 Task: Add Denmark's Finest Pork Chorizo to the cart.
Action: Mouse moved to (16, 108)
Screenshot: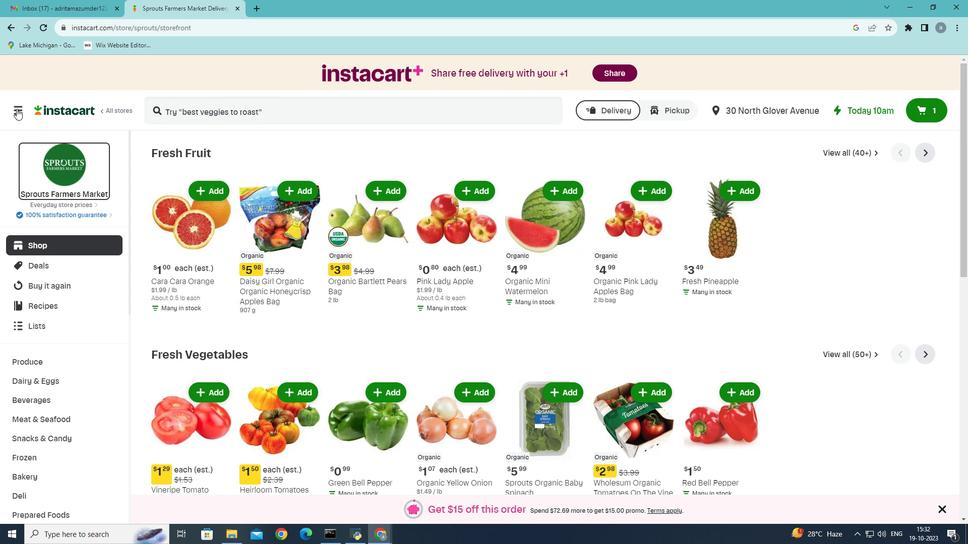 
Action: Mouse pressed left at (16, 108)
Screenshot: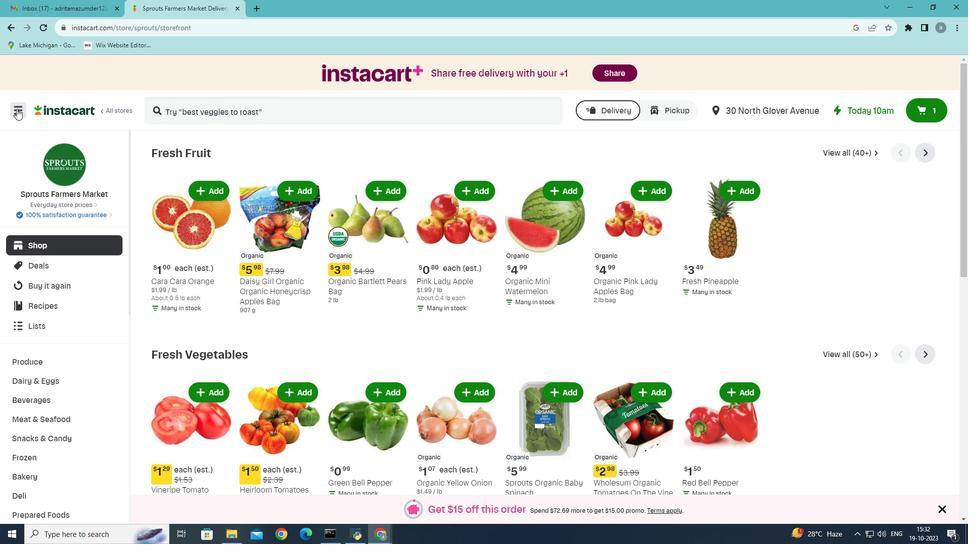 
Action: Mouse moved to (46, 294)
Screenshot: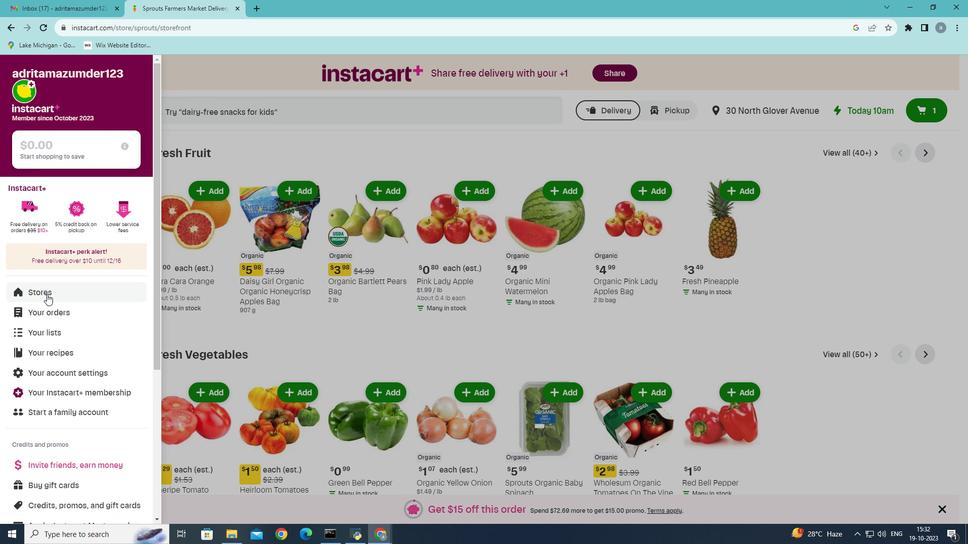 
Action: Mouse pressed left at (46, 294)
Screenshot: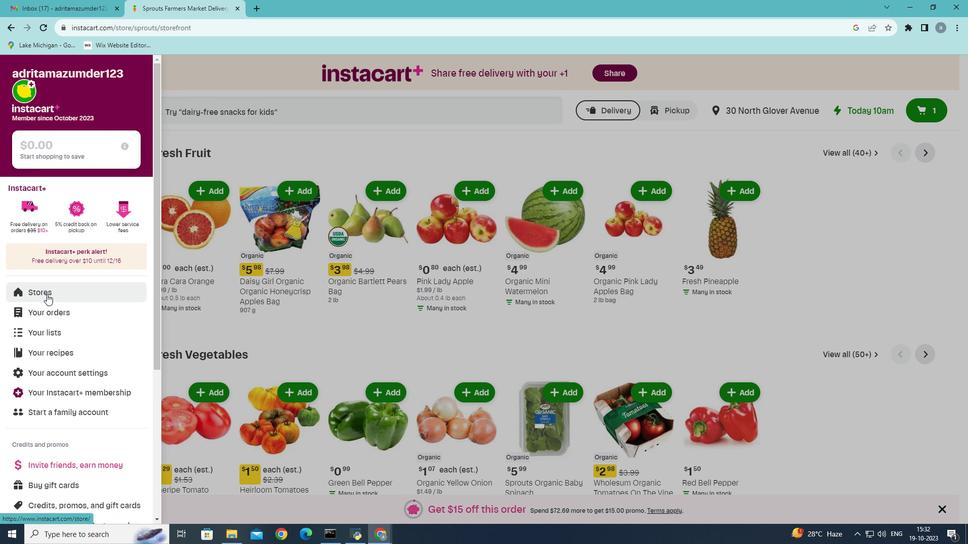 
Action: Mouse moved to (252, 114)
Screenshot: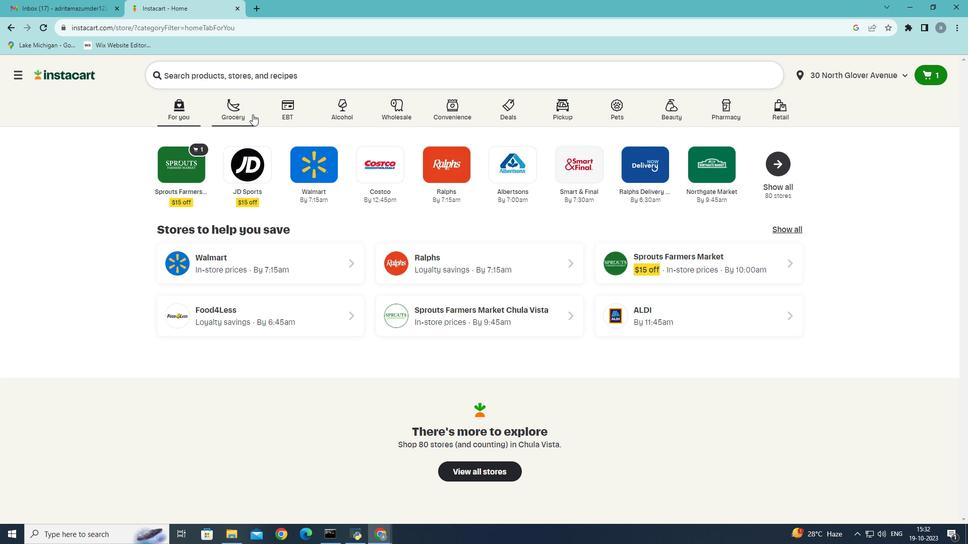 
Action: Mouse pressed left at (252, 114)
Screenshot: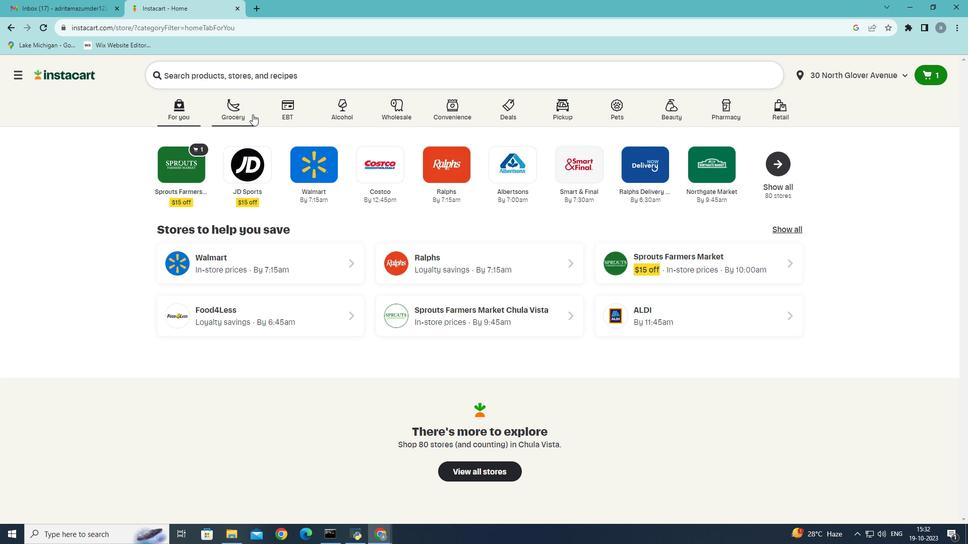 
Action: Mouse moved to (215, 283)
Screenshot: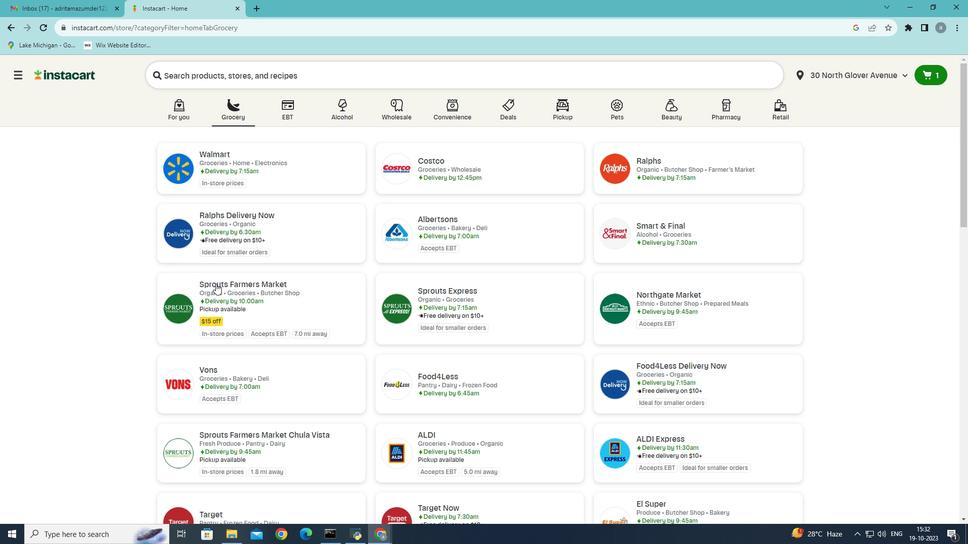 
Action: Mouse pressed left at (215, 283)
Screenshot: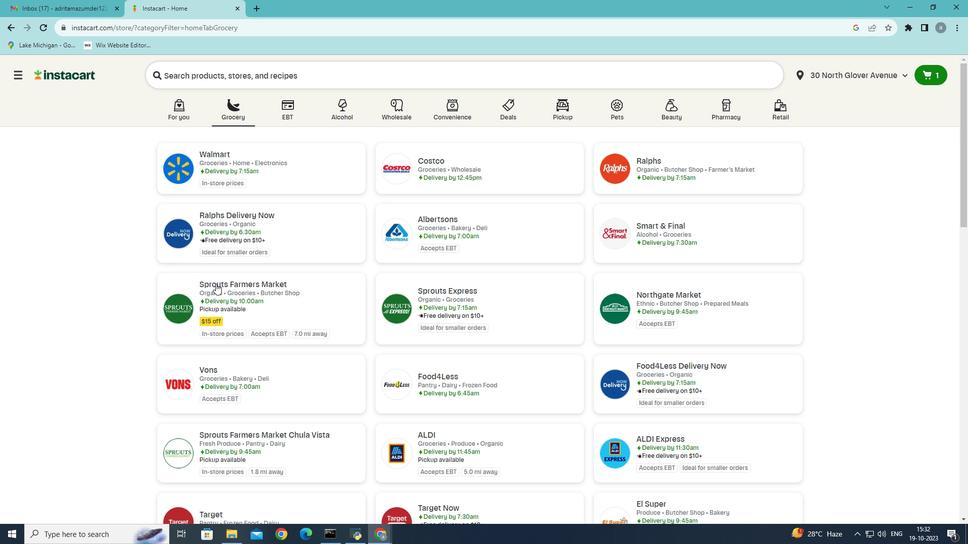 
Action: Mouse moved to (40, 425)
Screenshot: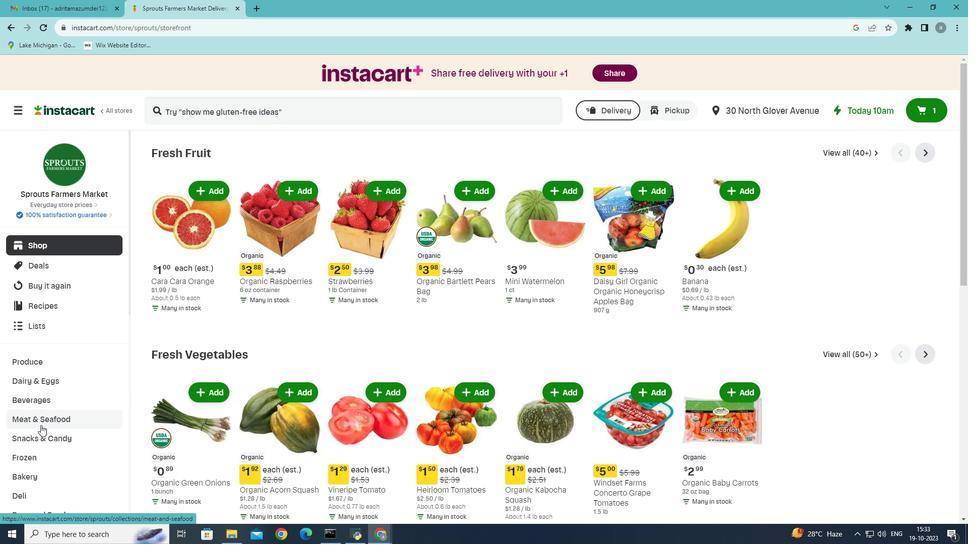 
Action: Mouse pressed left at (40, 425)
Screenshot: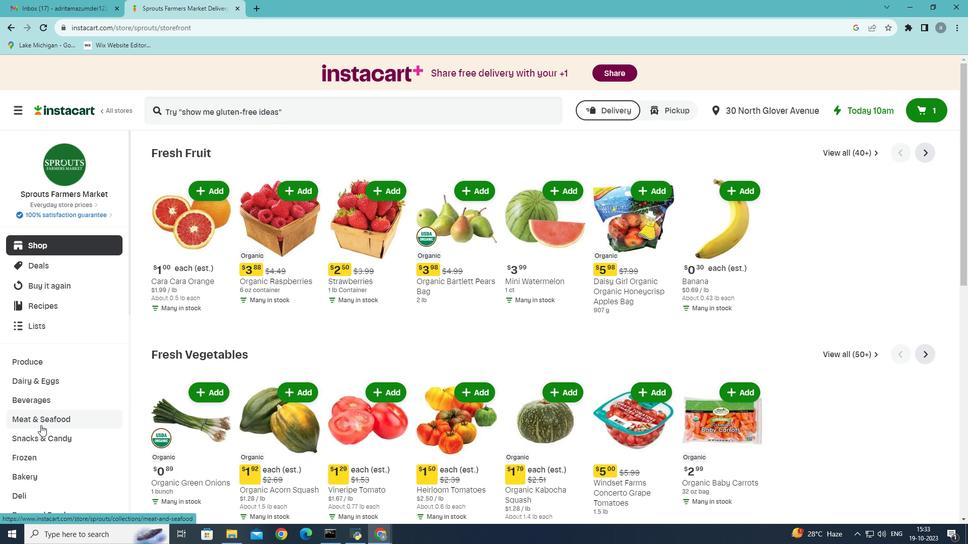 
Action: Mouse pressed left at (40, 425)
Screenshot: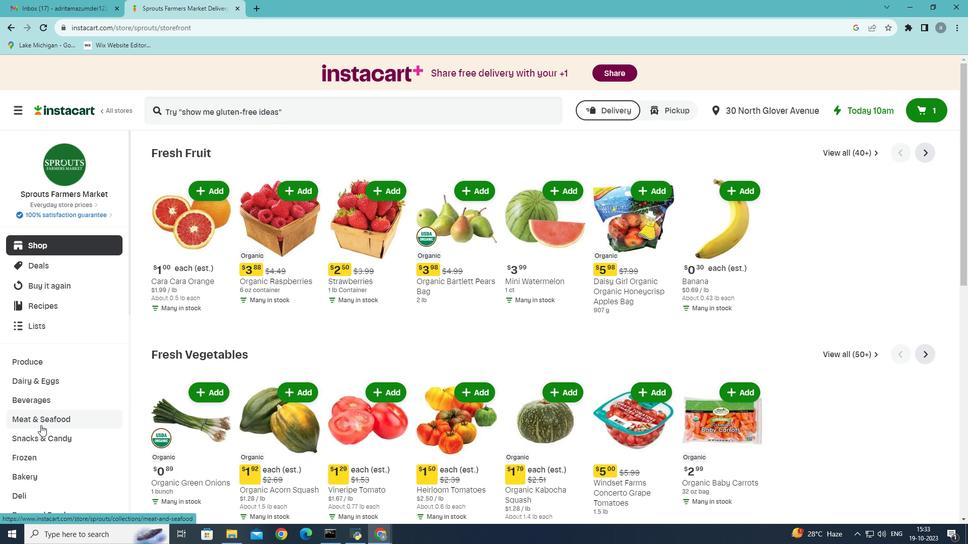 
Action: Mouse moved to (528, 177)
Screenshot: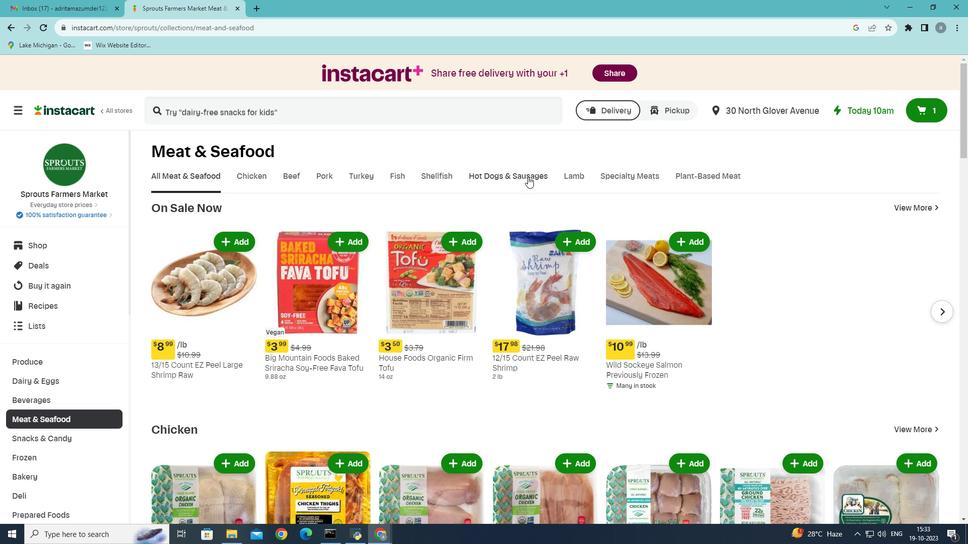 
Action: Mouse pressed left at (528, 177)
Screenshot: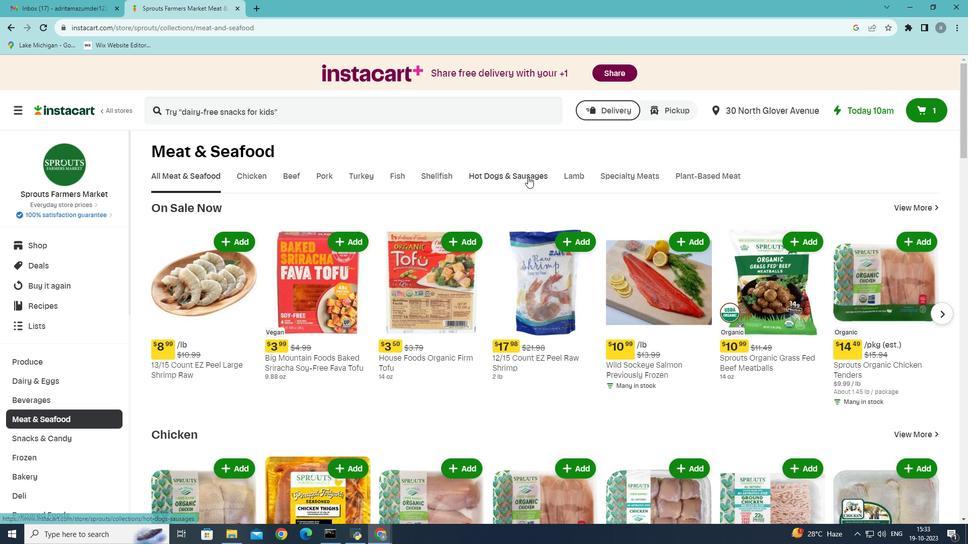 
Action: Mouse moved to (247, 222)
Screenshot: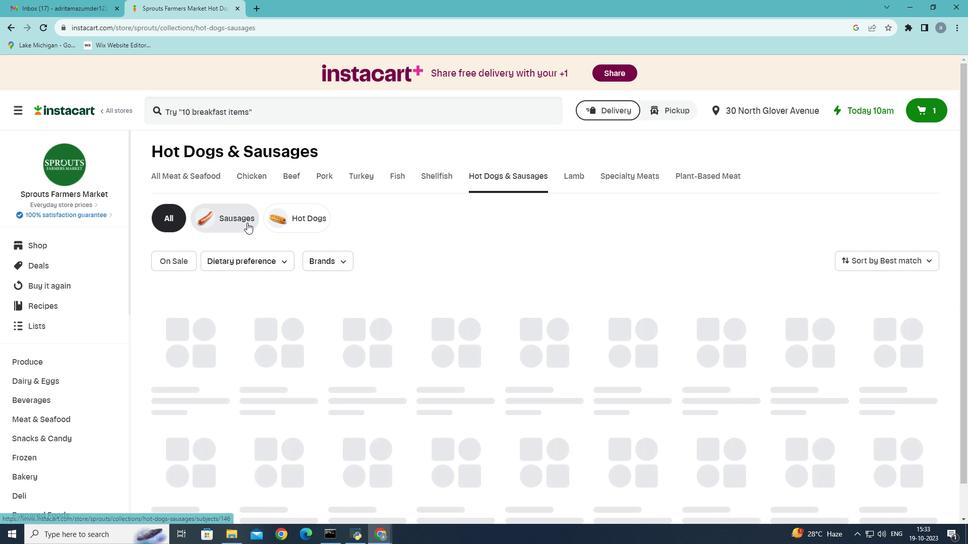 
Action: Mouse pressed left at (247, 222)
Screenshot: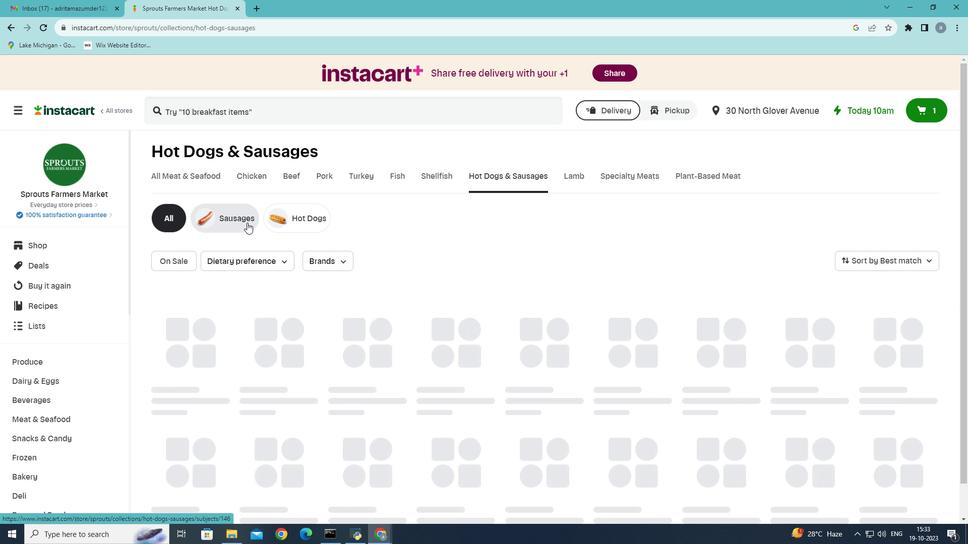 
Action: Mouse moved to (866, 420)
Screenshot: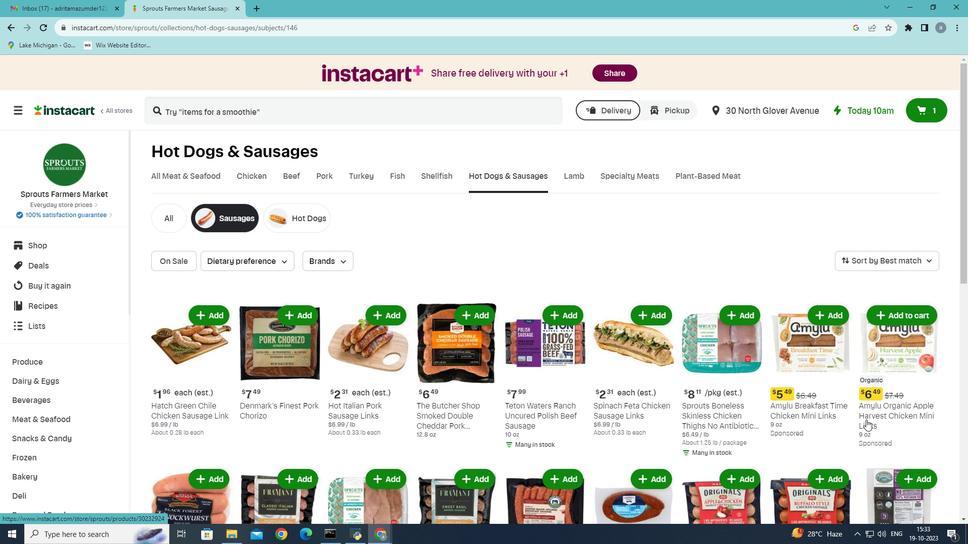 
Action: Mouse scrolled (866, 419) with delta (0, 0)
Screenshot: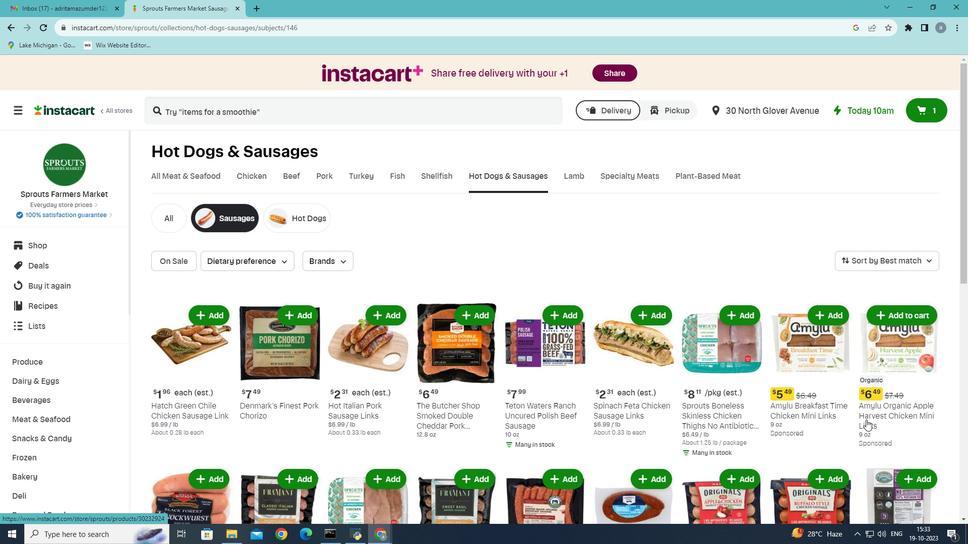 
Action: Mouse moved to (865, 420)
Screenshot: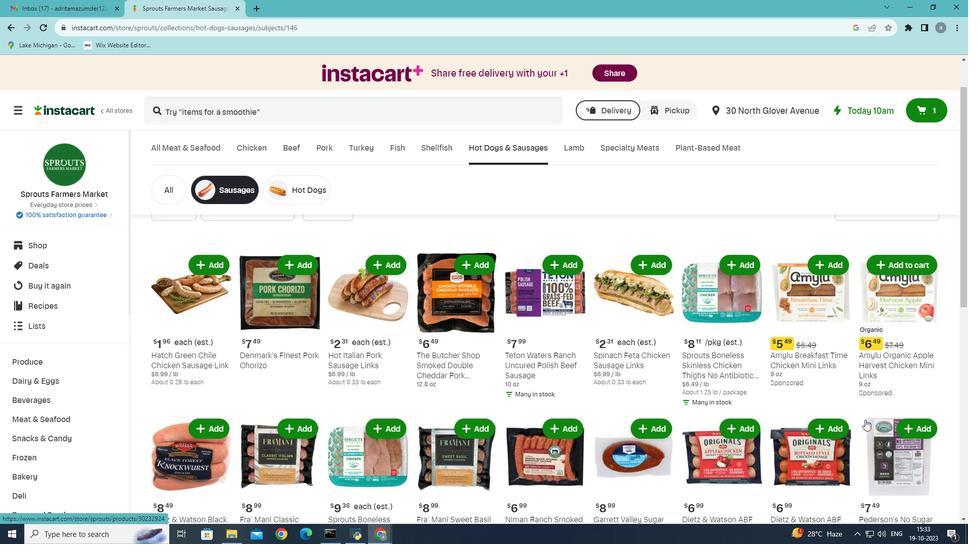
Action: Mouse scrolled (865, 419) with delta (0, 0)
Screenshot: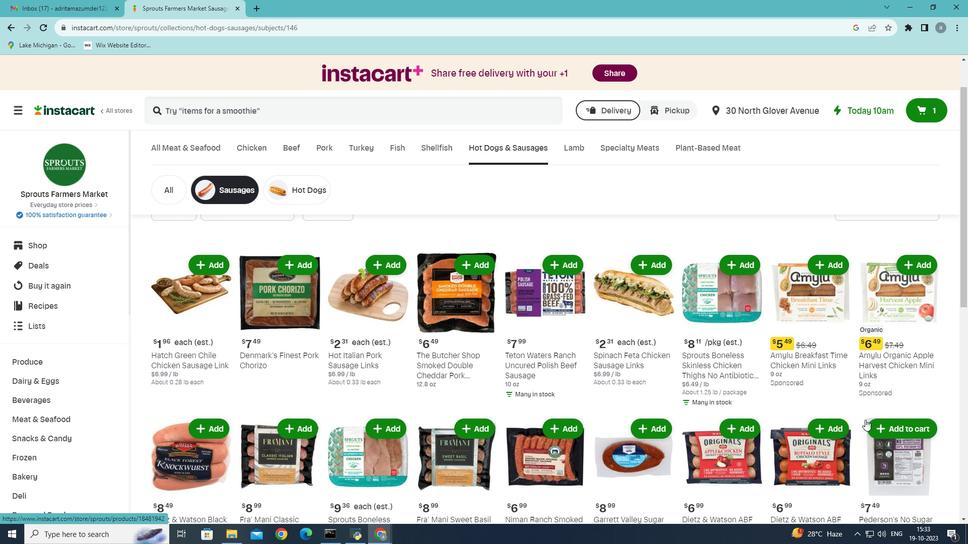 
Action: Mouse scrolled (865, 419) with delta (0, 0)
Screenshot: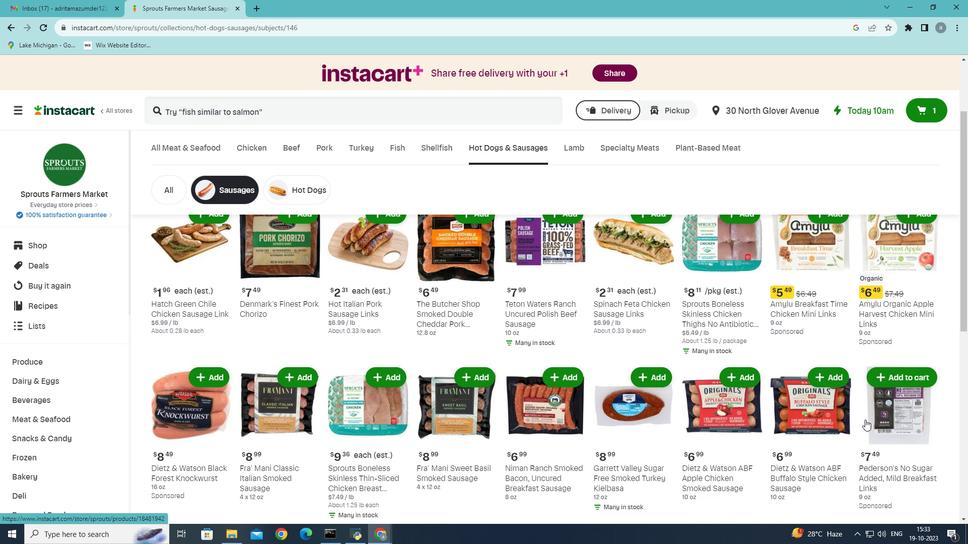 
Action: Mouse scrolled (865, 419) with delta (0, 0)
Screenshot: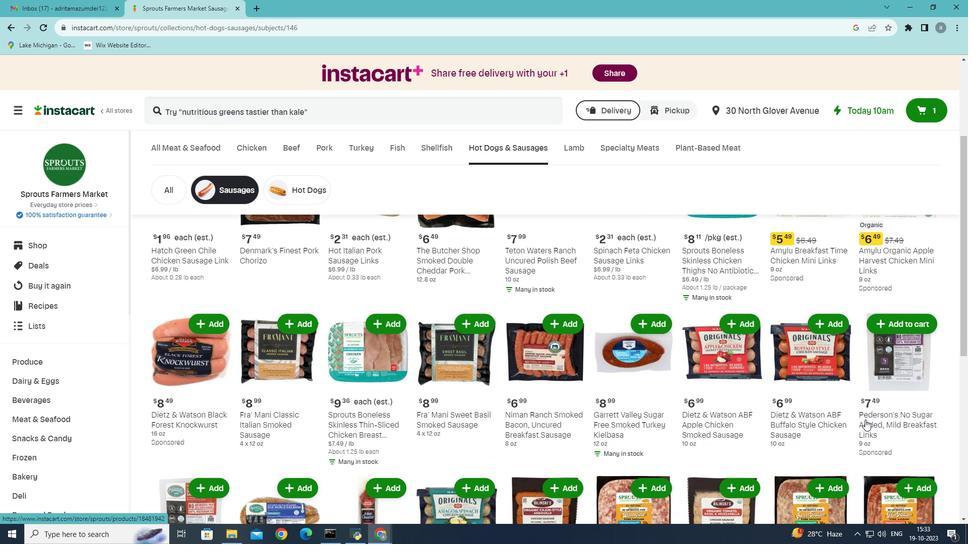 
Action: Mouse scrolled (865, 419) with delta (0, 0)
Screenshot: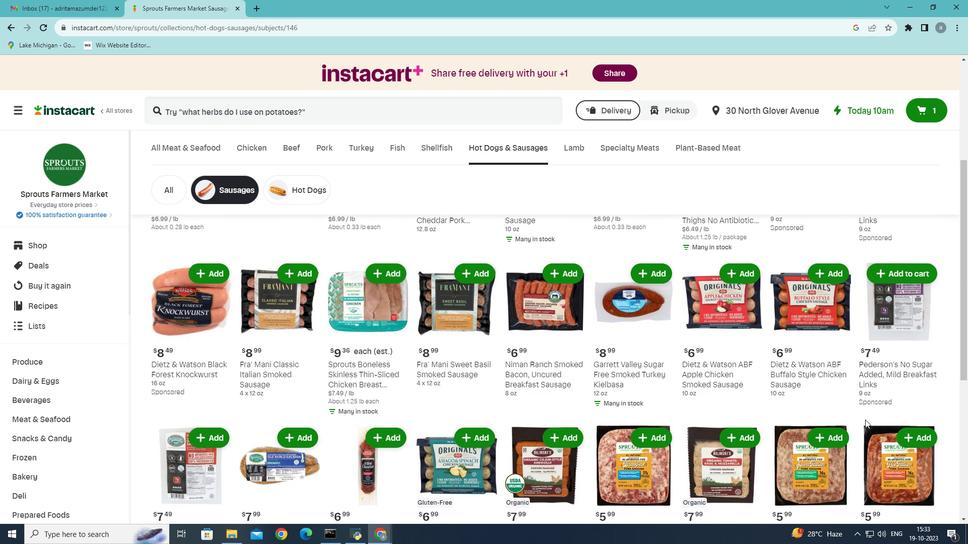 
Action: Mouse scrolled (865, 419) with delta (0, 0)
Screenshot: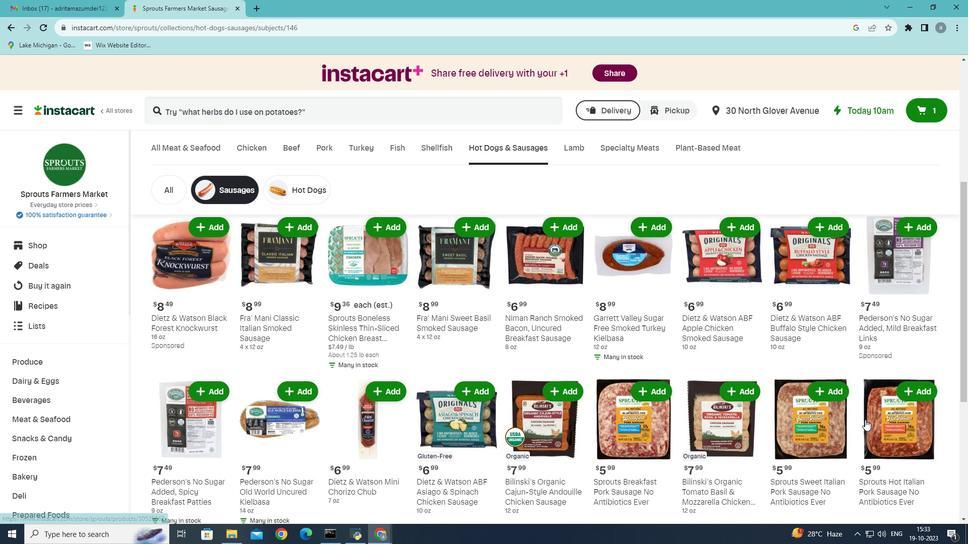 
Action: Mouse scrolled (865, 419) with delta (0, 0)
Screenshot: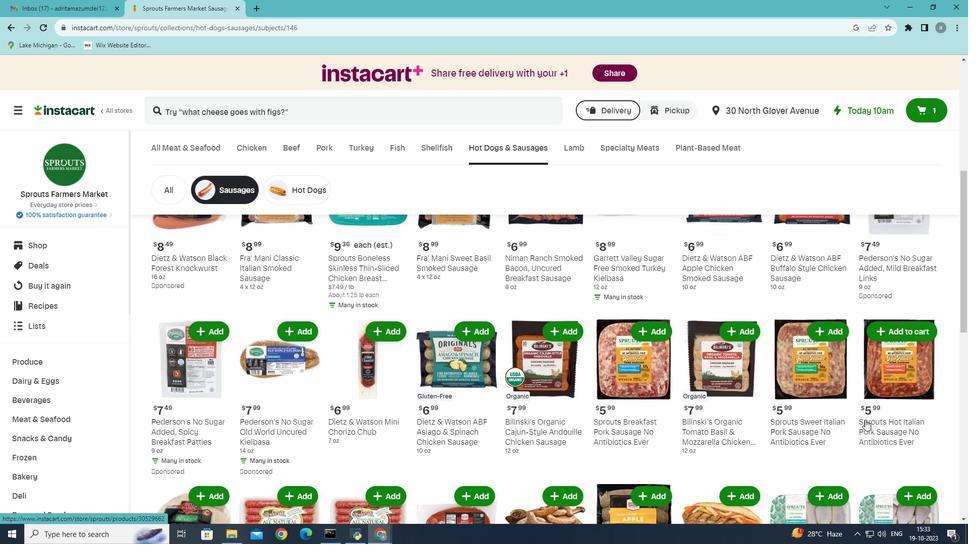 
Action: Mouse moved to (842, 402)
Screenshot: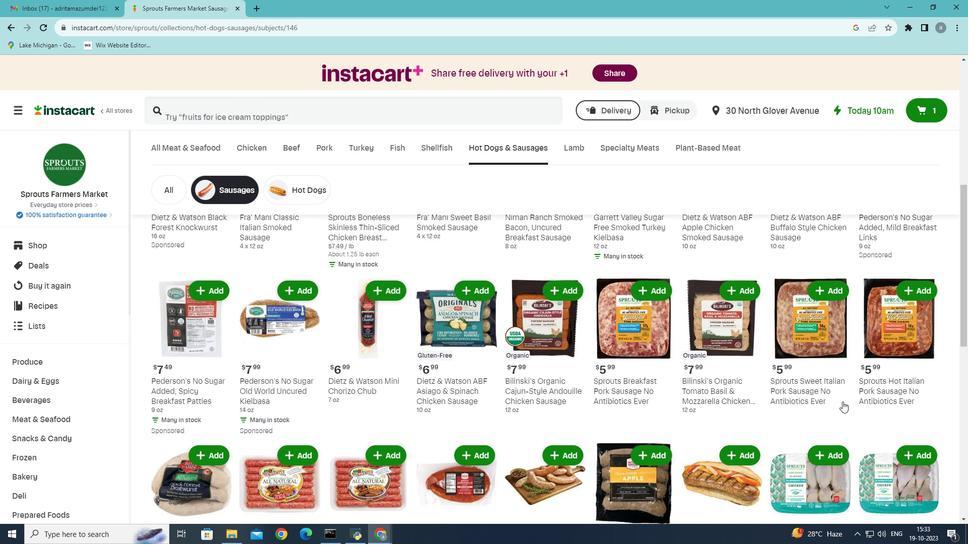 
Action: Mouse scrolled (842, 401) with delta (0, 0)
Screenshot: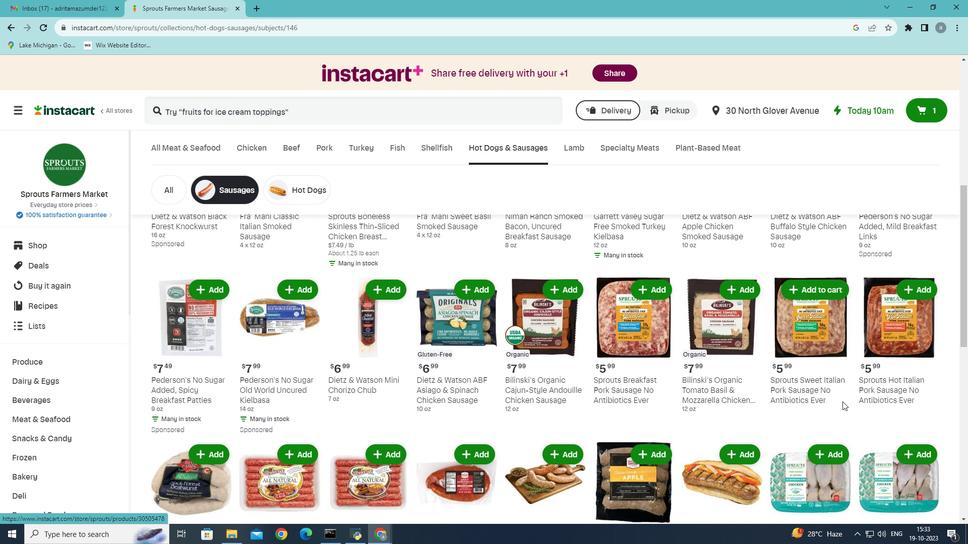 
Action: Mouse moved to (838, 387)
Screenshot: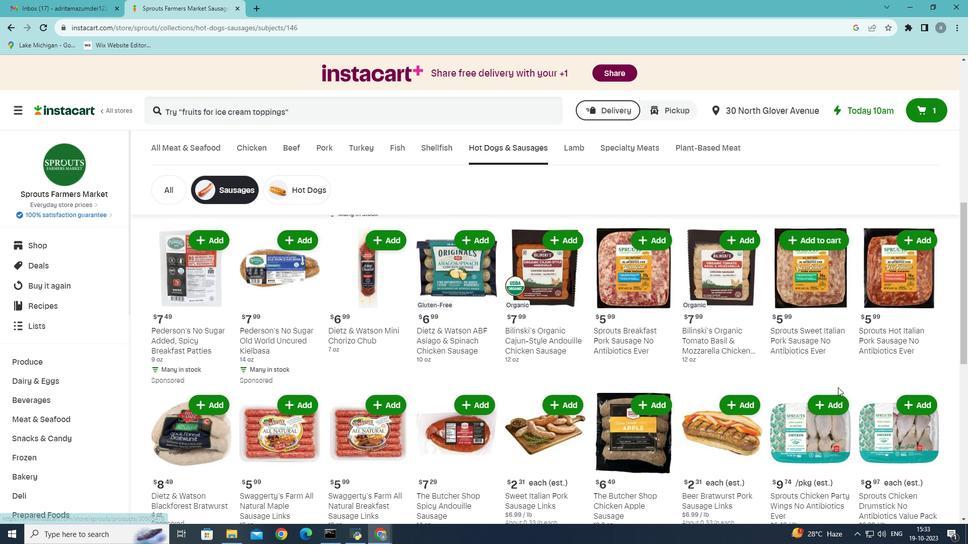 
Action: Mouse scrolled (838, 387) with delta (0, 0)
Screenshot: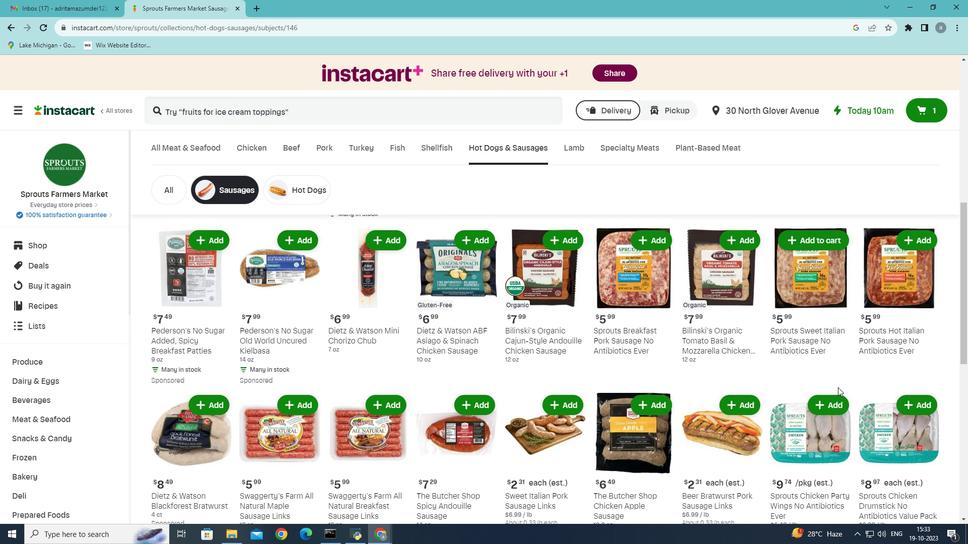
Action: Mouse moved to (856, 391)
Screenshot: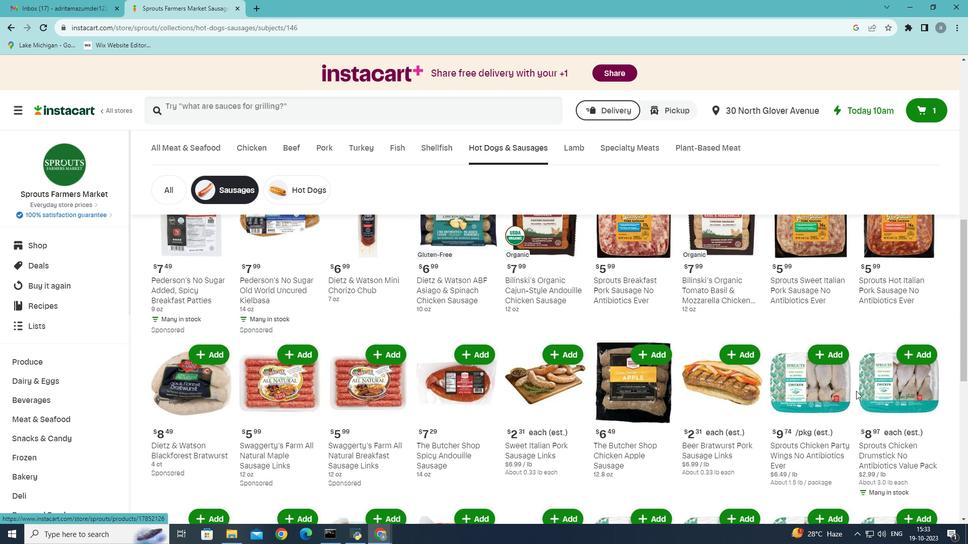
Action: Mouse scrolled (856, 390) with delta (0, 0)
Screenshot: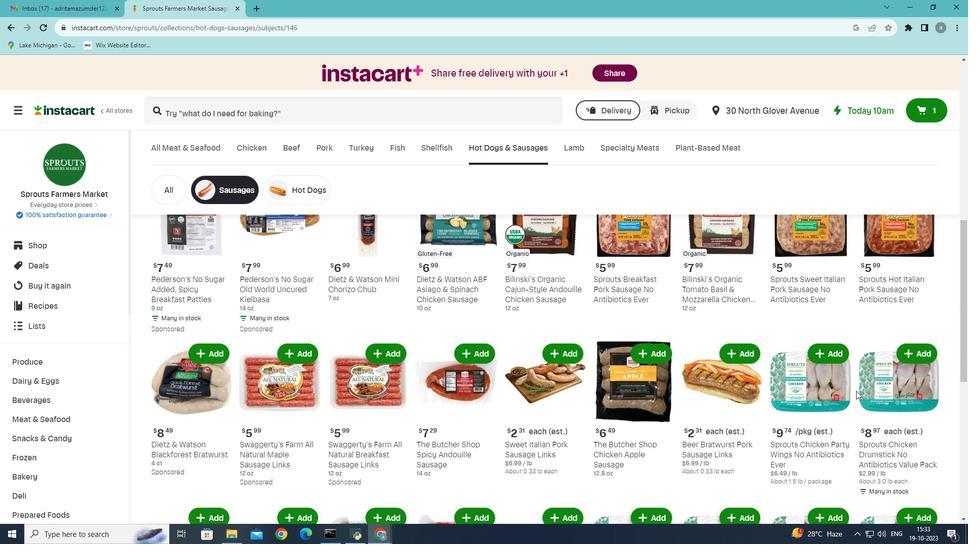 
Action: Mouse scrolled (856, 390) with delta (0, 0)
Screenshot: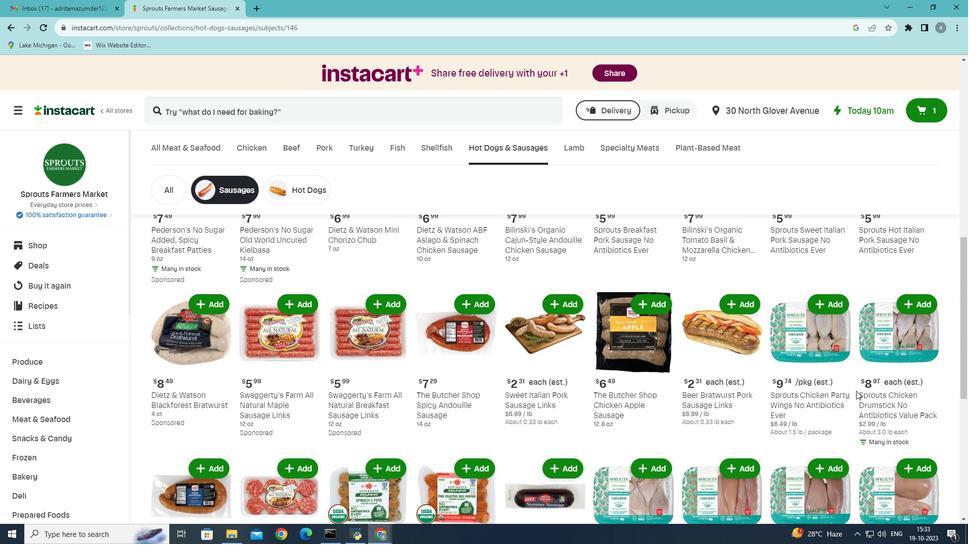 
Action: Mouse scrolled (856, 390) with delta (0, 0)
Screenshot: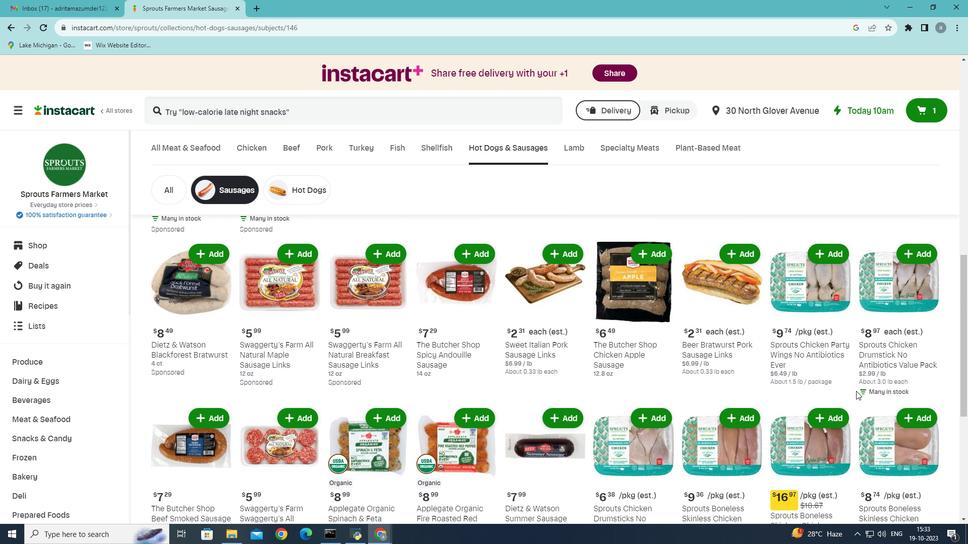 
Action: Mouse scrolled (856, 391) with delta (0, 0)
Screenshot: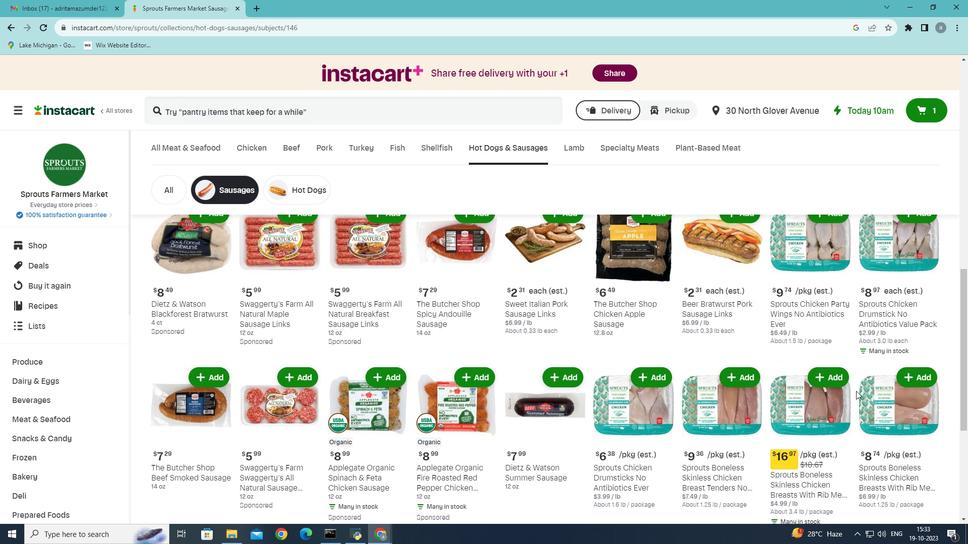 
Action: Mouse moved to (851, 395)
Screenshot: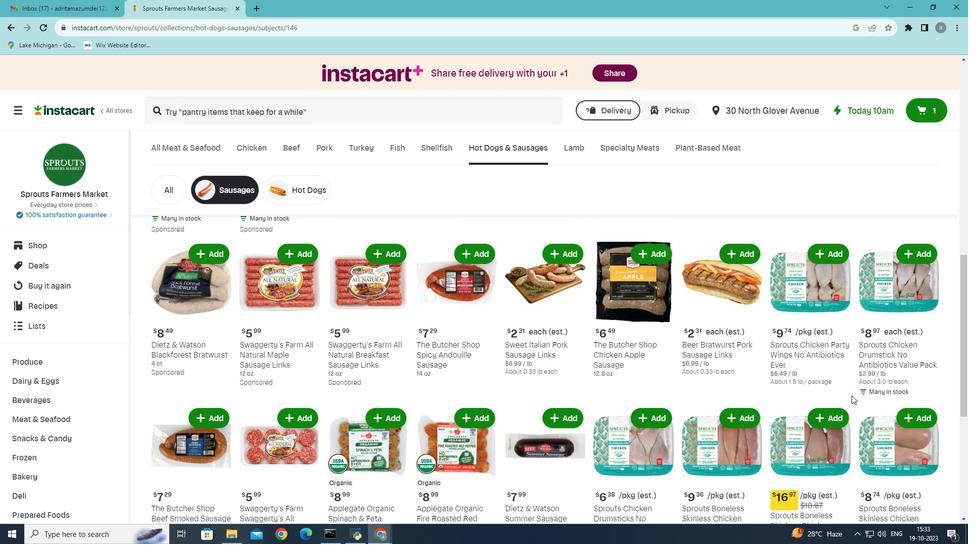 
Action: Mouse scrolled (851, 396) with delta (0, 0)
Screenshot: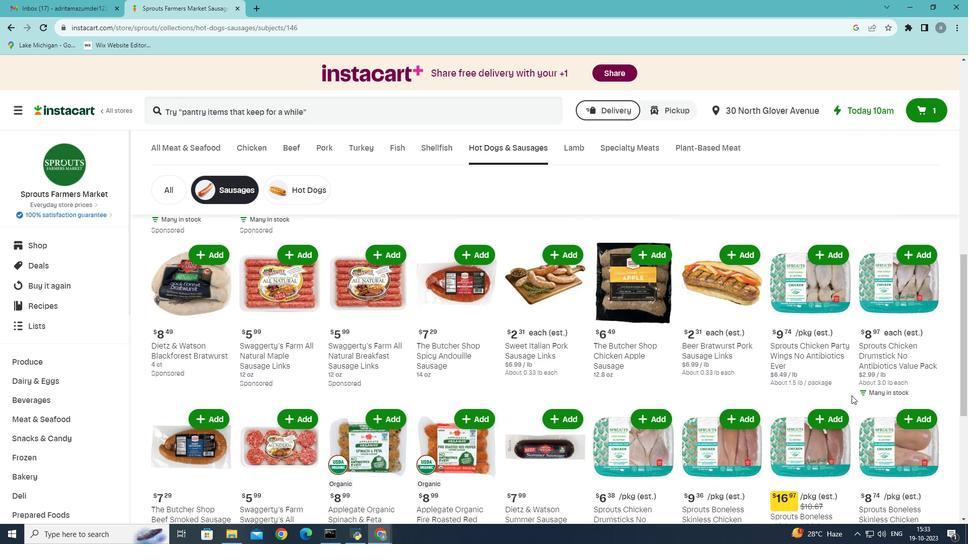 
Action: Mouse scrolled (851, 396) with delta (0, 0)
Screenshot: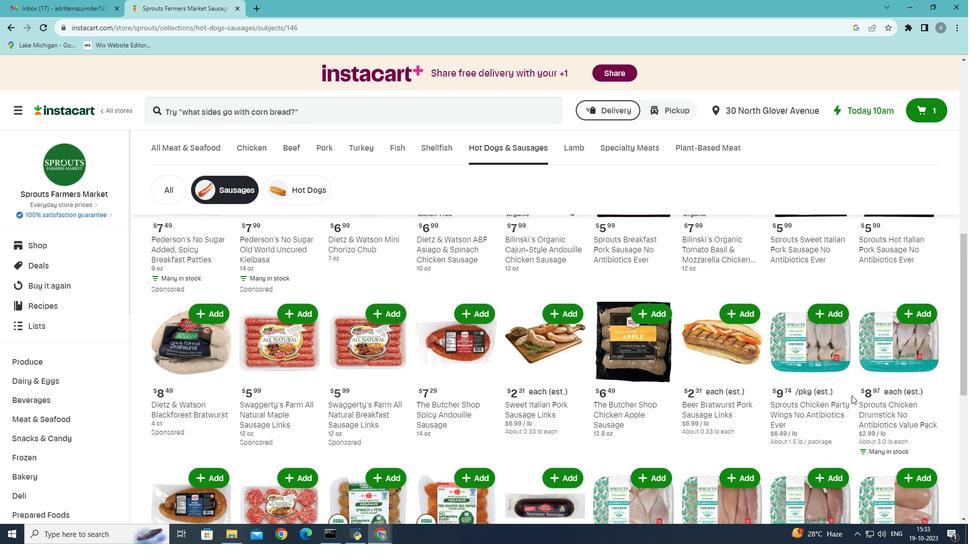 
Action: Mouse scrolled (851, 396) with delta (0, 0)
Screenshot: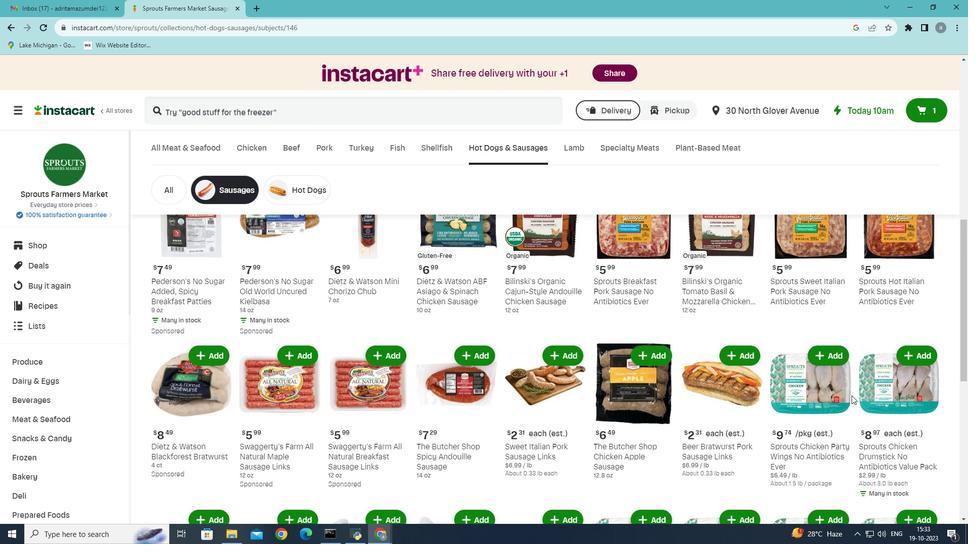 
Action: Mouse scrolled (851, 396) with delta (0, 0)
Screenshot: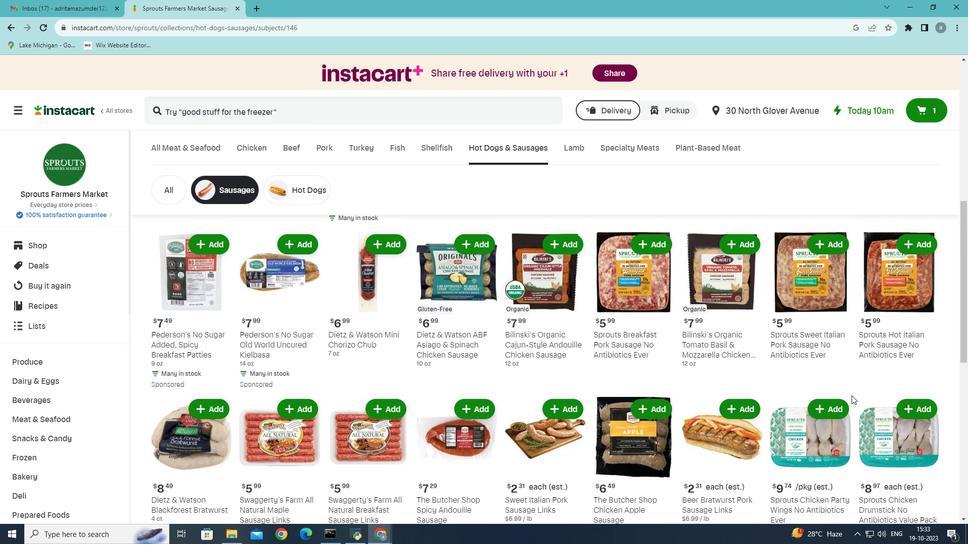 
Action: Mouse scrolled (851, 396) with delta (0, 0)
Screenshot: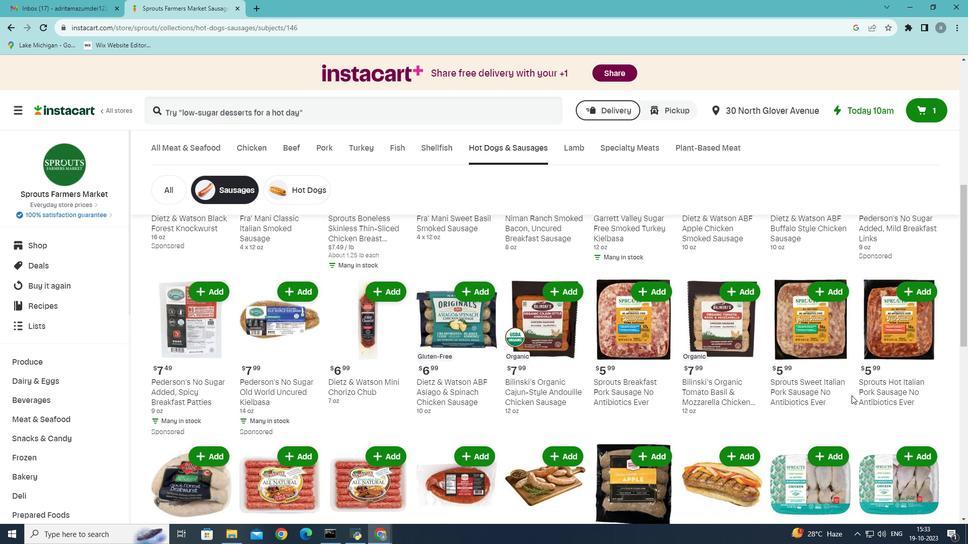 
Action: Mouse scrolled (851, 396) with delta (0, 0)
Screenshot: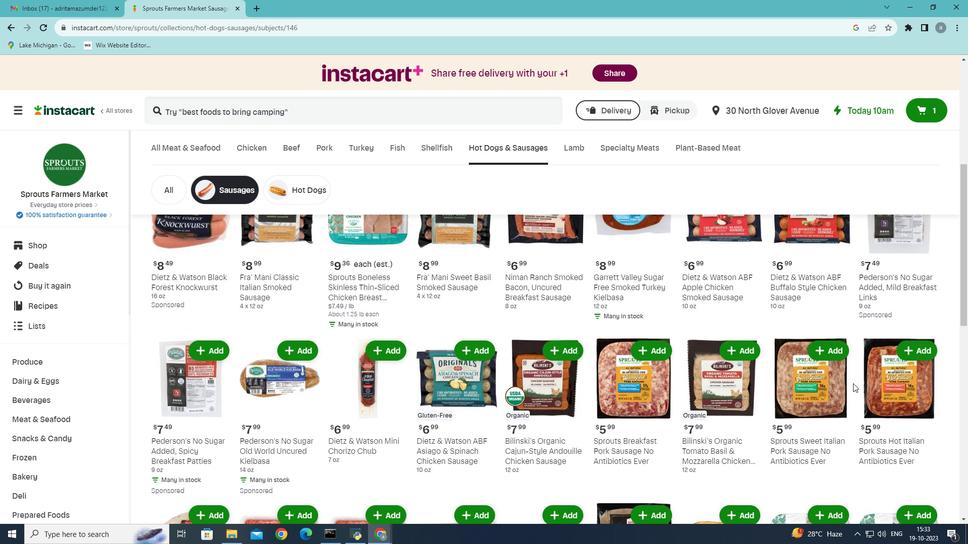 
Action: Mouse moved to (851, 395)
Screenshot: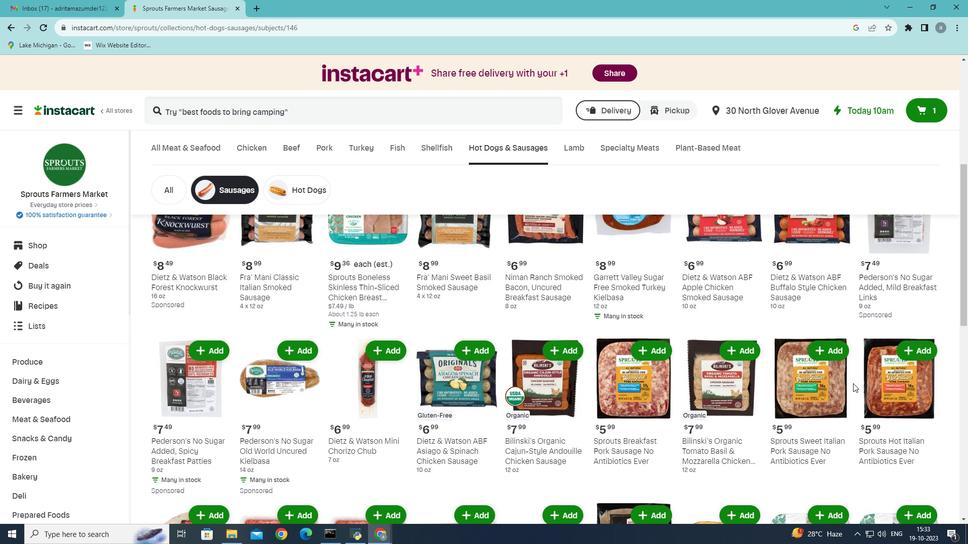 
Action: Mouse scrolled (851, 395) with delta (0, 0)
Screenshot: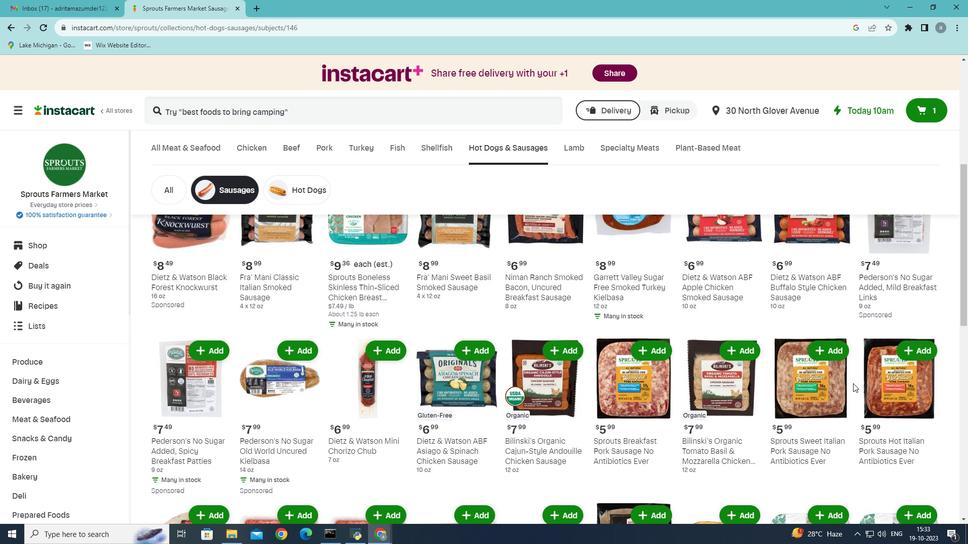 
Action: Mouse moved to (854, 381)
Screenshot: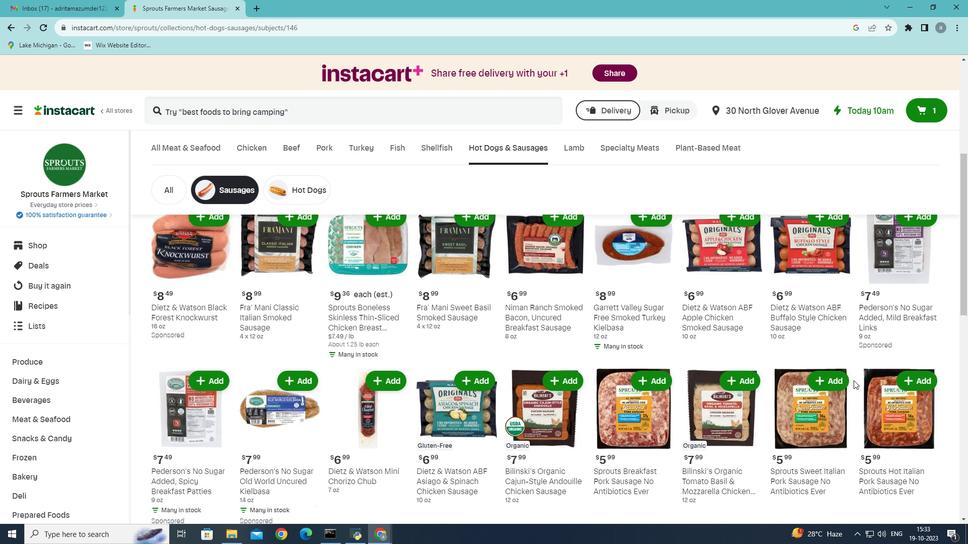 
Action: Mouse scrolled (854, 382) with delta (0, 0)
Screenshot: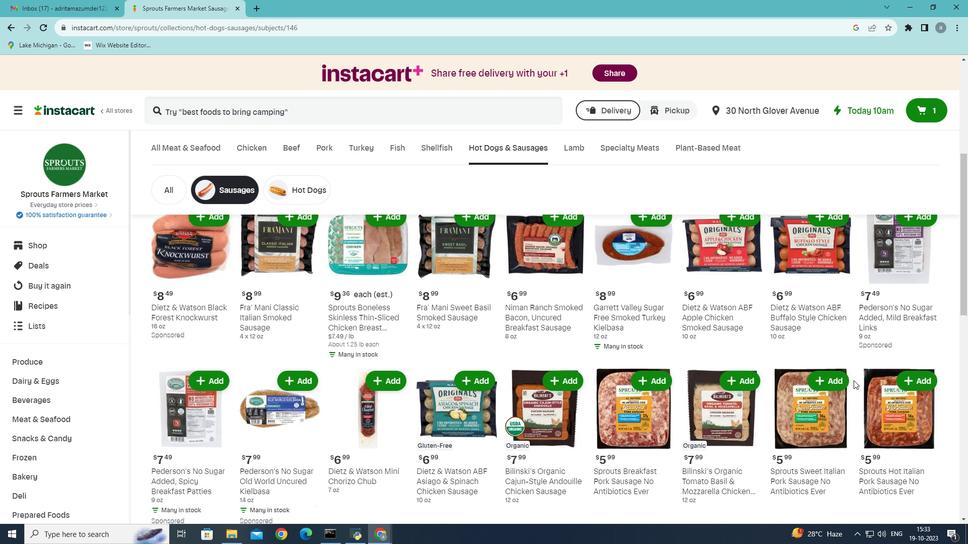 
Action: Mouse moved to (266, 258)
Screenshot: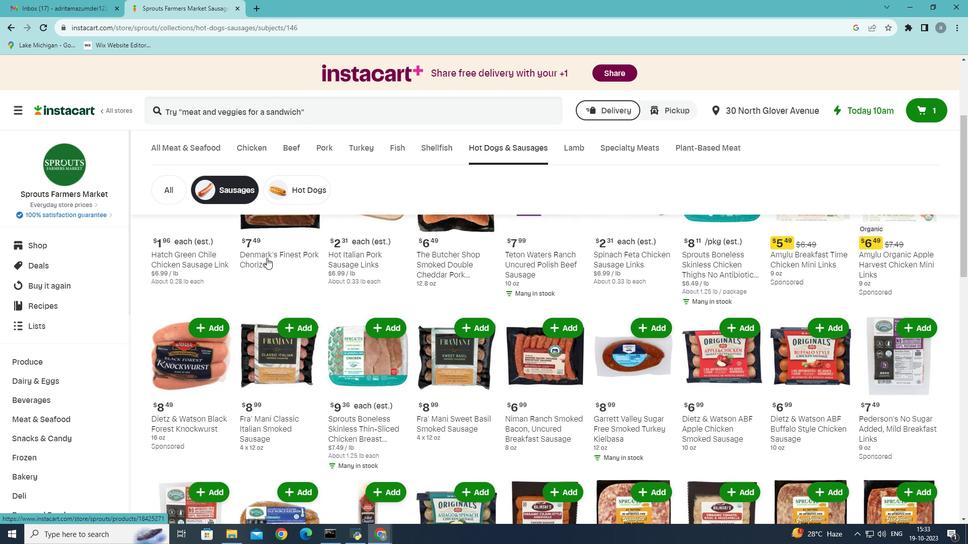 
Action: Mouse scrolled (266, 258) with delta (0, 0)
Screenshot: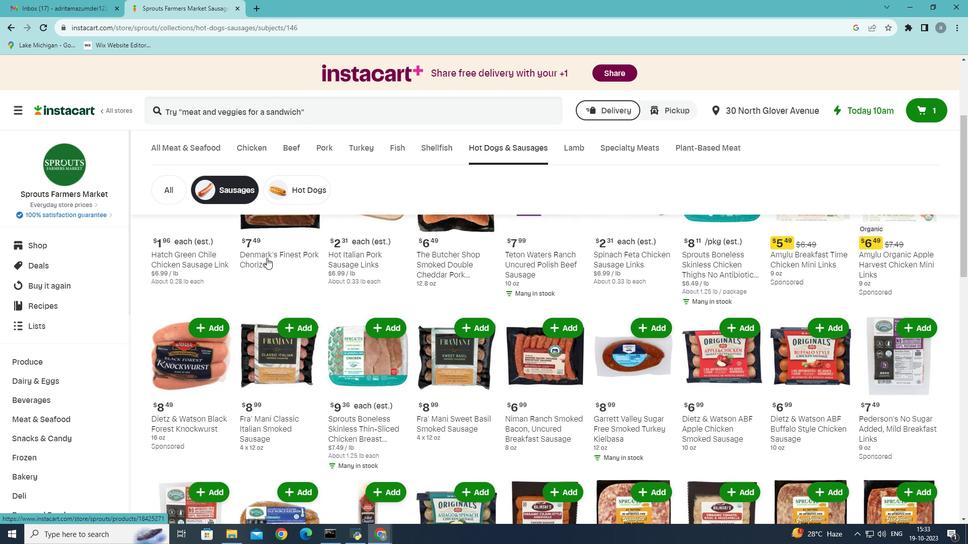 
Action: Mouse moved to (266, 257)
Screenshot: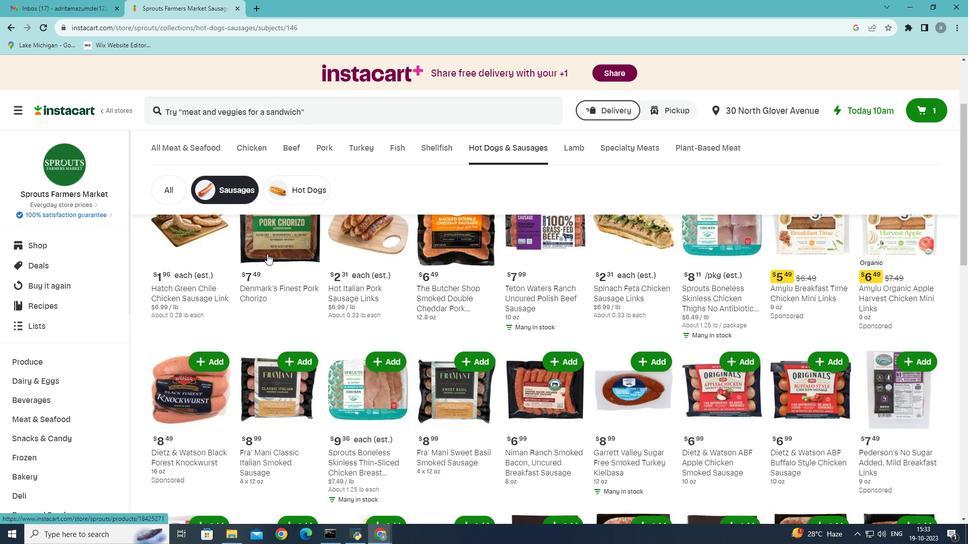 
Action: Mouse scrolled (266, 257) with delta (0, 0)
Screenshot: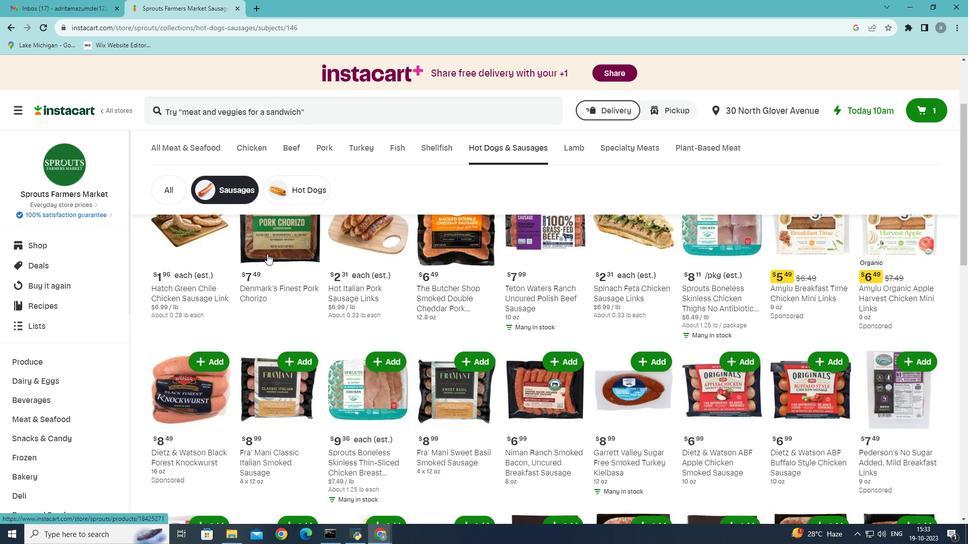 
Action: Mouse moved to (293, 261)
Screenshot: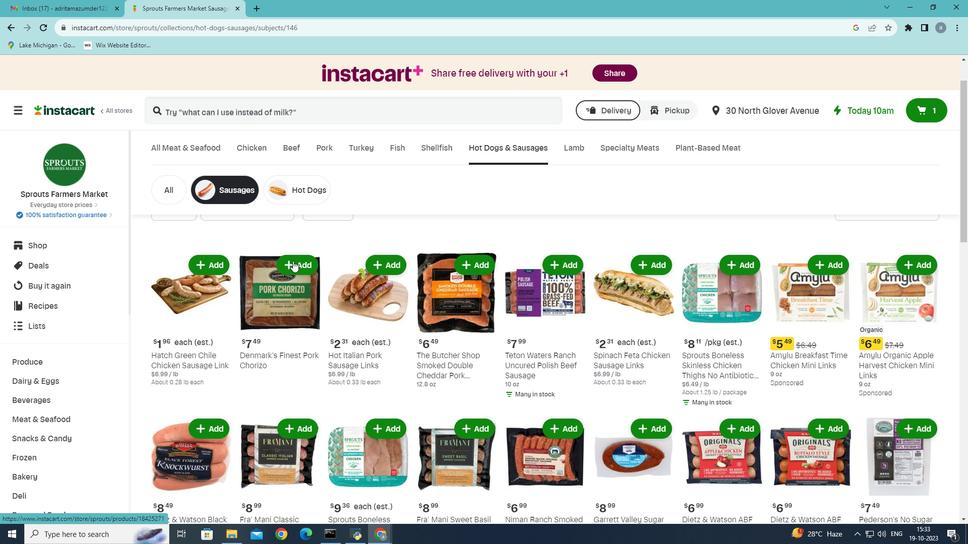 
Action: Mouse pressed left at (293, 261)
Screenshot: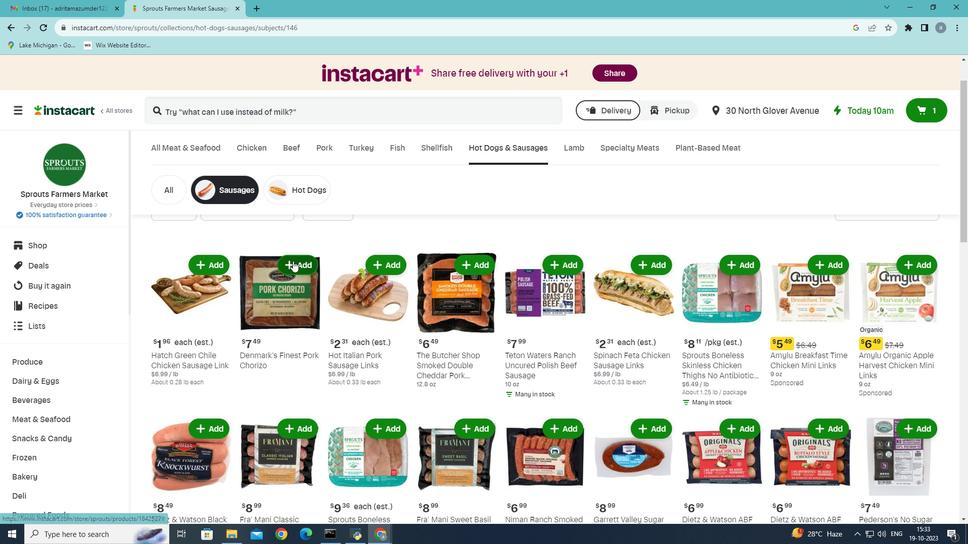 
Action: Mouse moved to (304, 244)
Screenshot: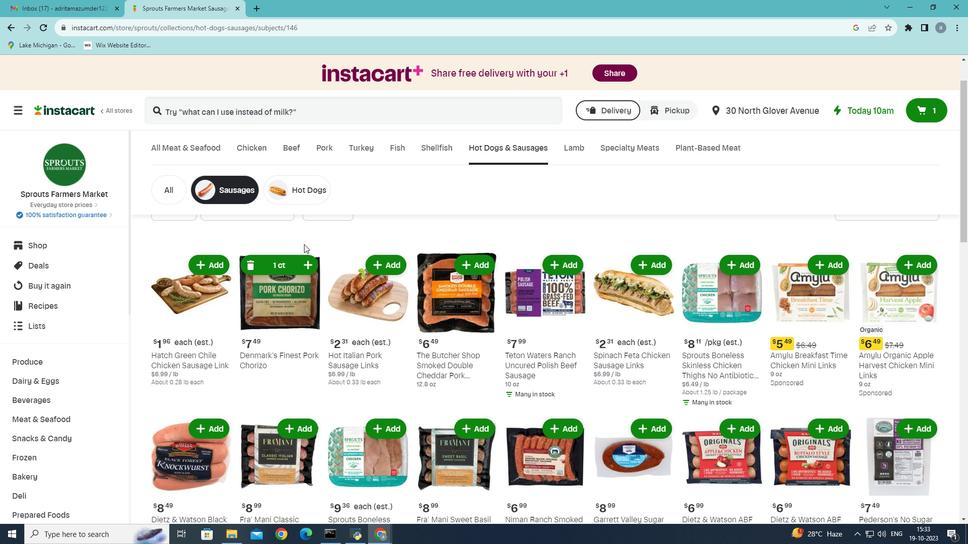 
